 Task: In the  document skydiving.doc ,align picture to the 'center'. Insert word art below the picture and give heading  'Sky Diving  in Light Orange'
Action: Mouse moved to (453, 144)
Screenshot: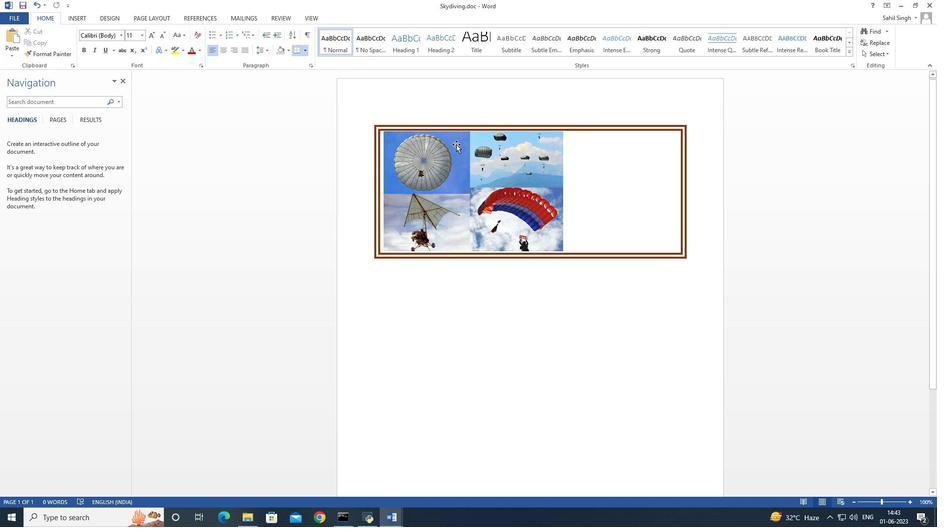 
Action: Mouse pressed left at (453, 144)
Screenshot: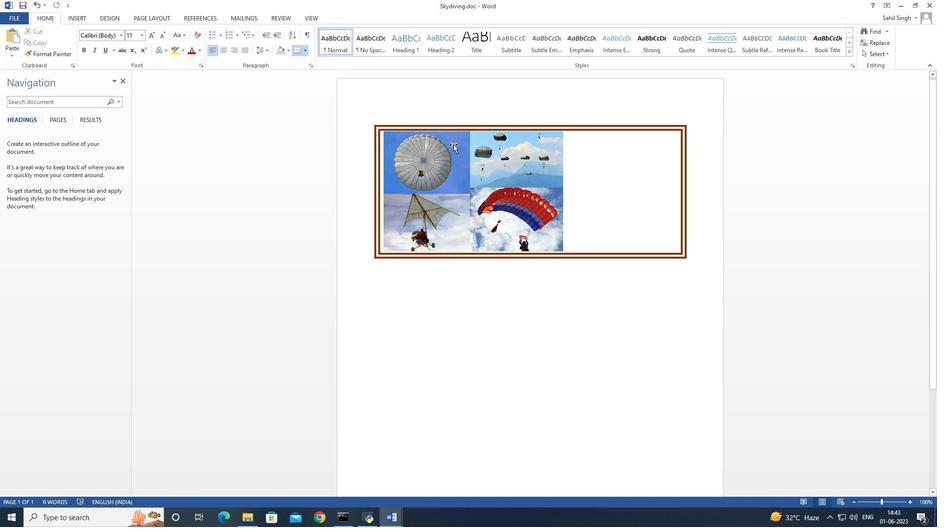 
Action: Mouse moved to (224, 50)
Screenshot: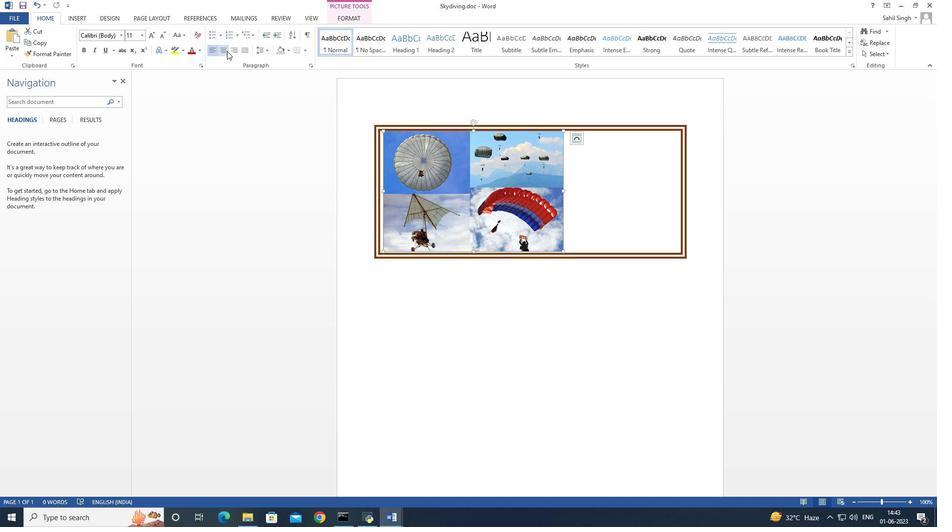 
Action: Mouse pressed left at (224, 50)
Screenshot: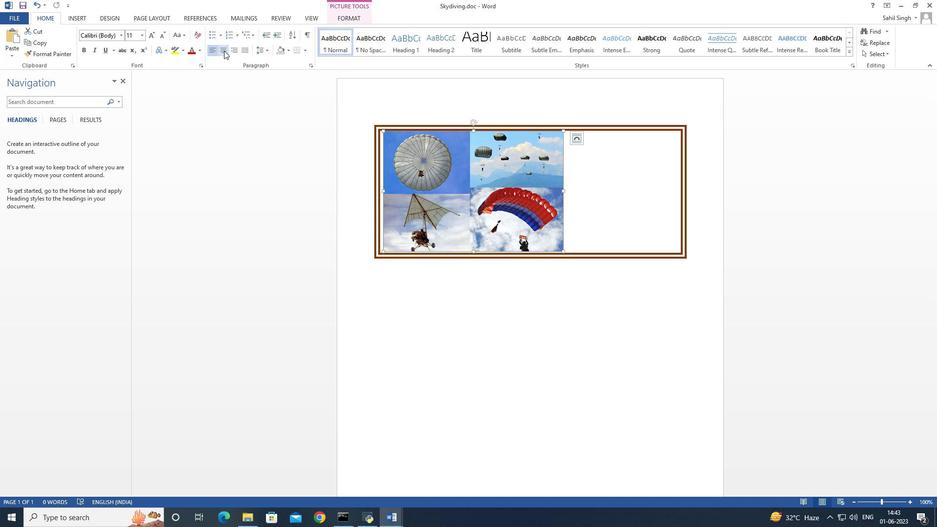 
Action: Mouse moved to (486, 387)
Screenshot: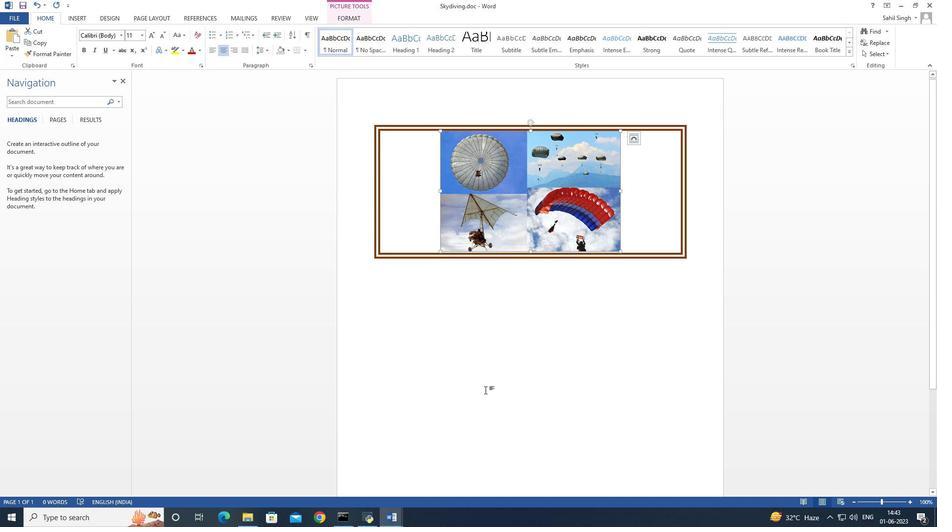 
Action: Mouse pressed left at (486, 387)
Screenshot: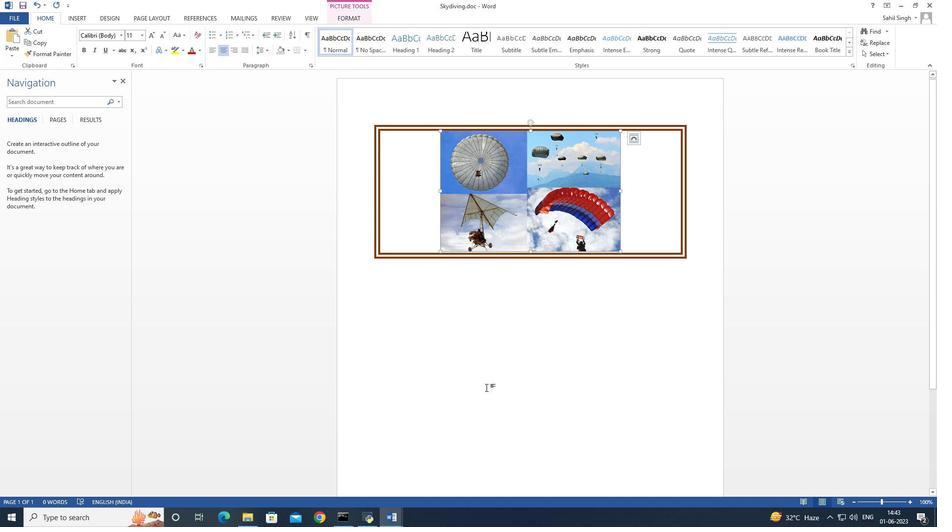 
Action: Mouse moved to (77, 16)
Screenshot: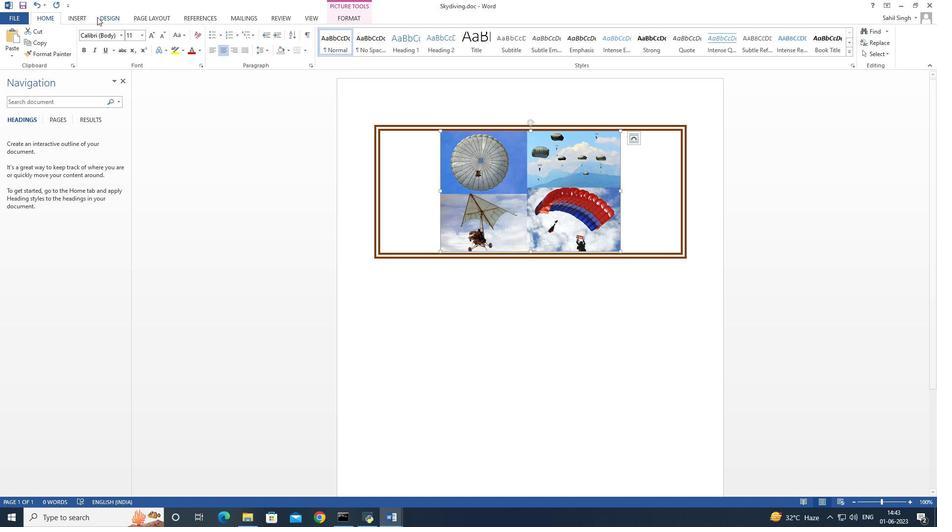 
Action: Mouse pressed left at (77, 16)
Screenshot: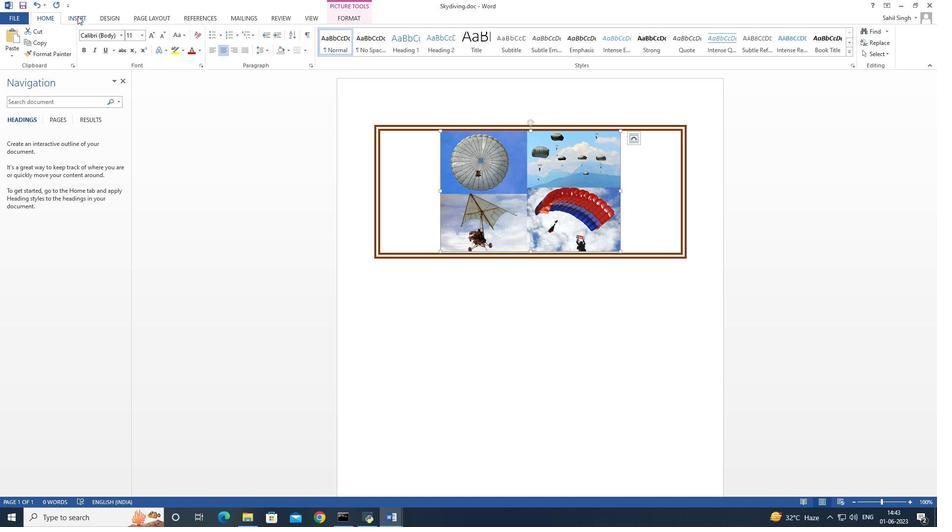 
Action: Mouse moved to (542, 54)
Screenshot: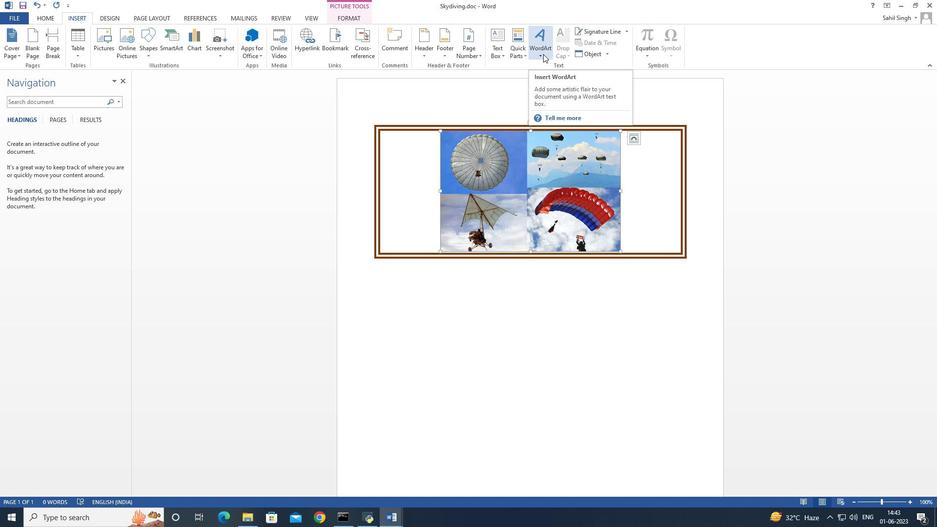 
Action: Mouse pressed left at (542, 54)
Screenshot: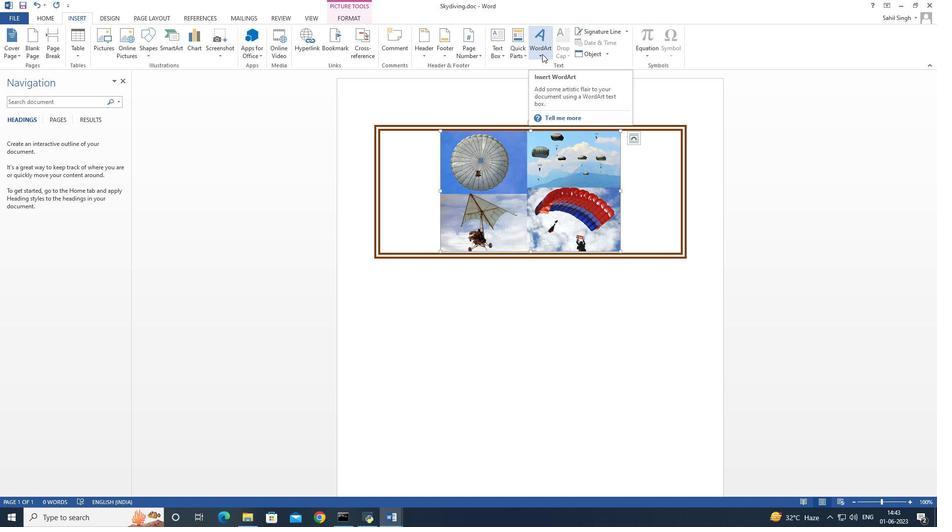 
Action: Mouse moved to (598, 73)
Screenshot: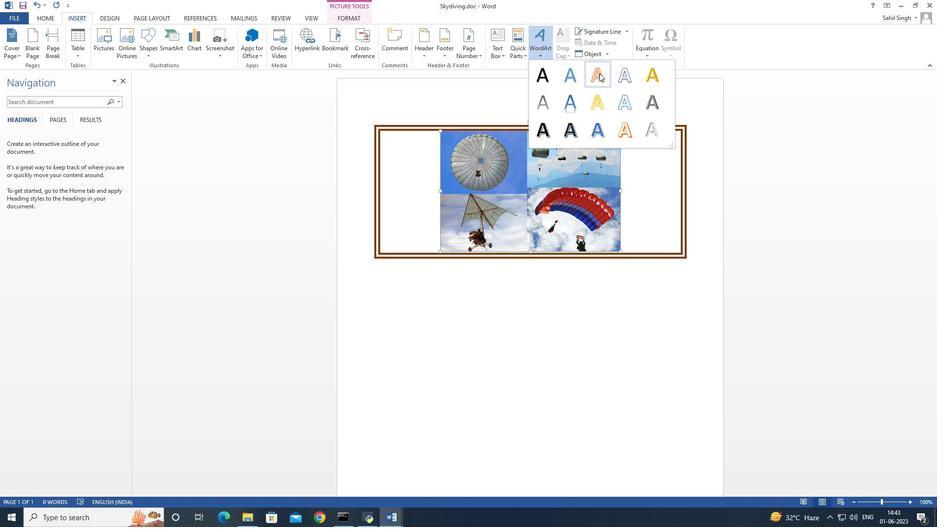 
Action: Mouse pressed left at (598, 73)
Screenshot: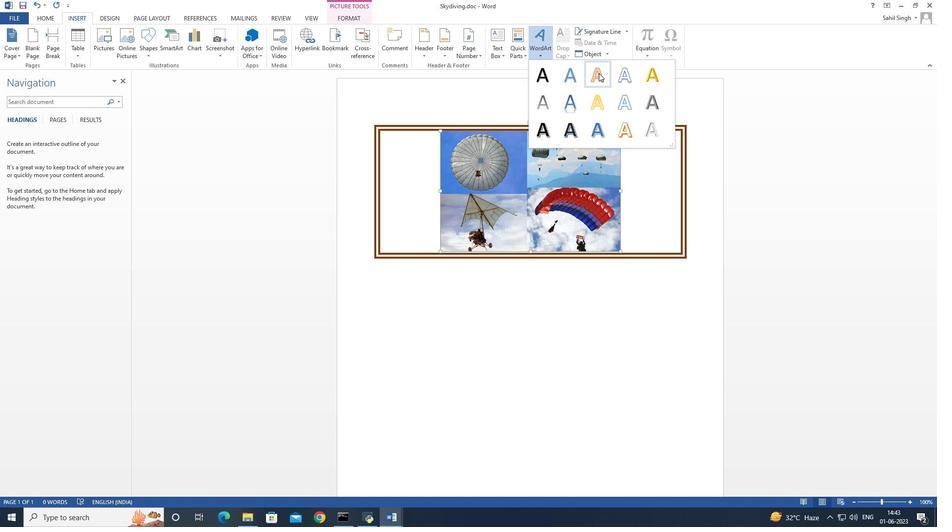 
Action: Mouse moved to (531, 98)
Screenshot: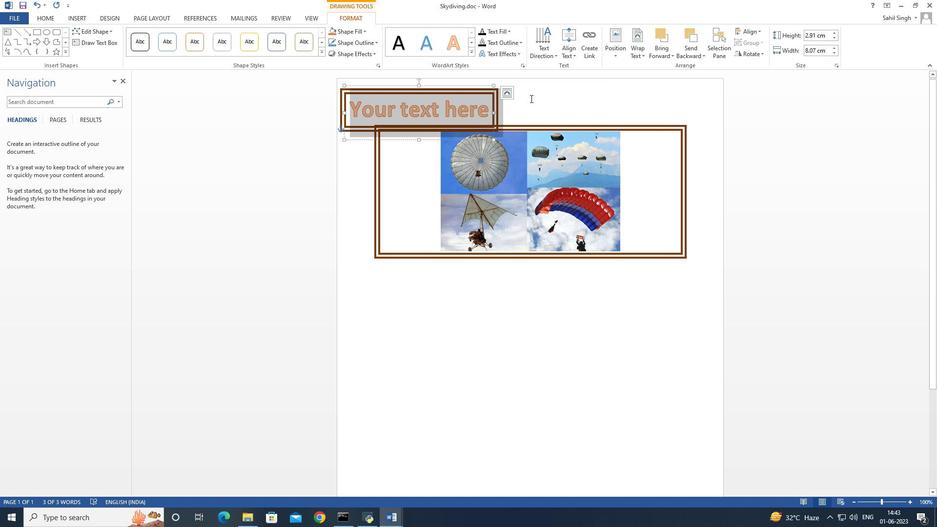 
Action: Mouse pressed left at (531, 98)
Screenshot: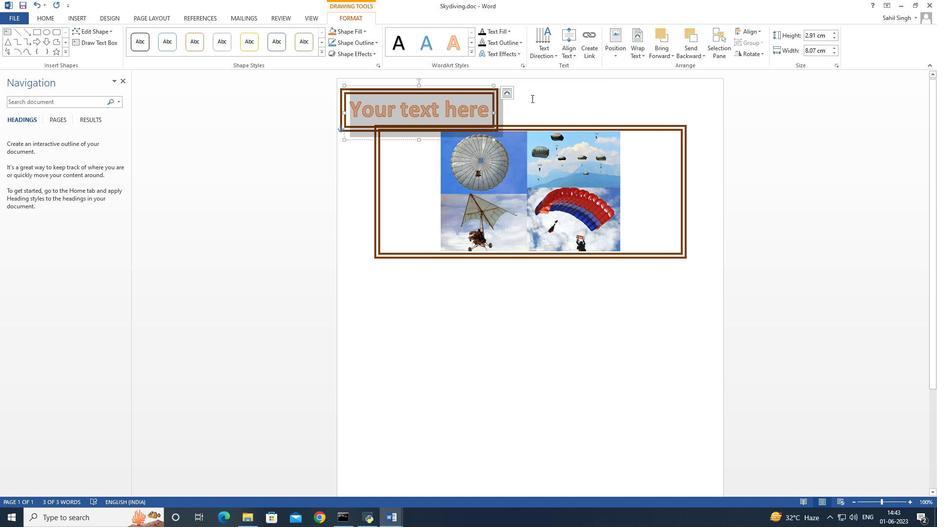 
Action: Mouse moved to (509, 89)
Screenshot: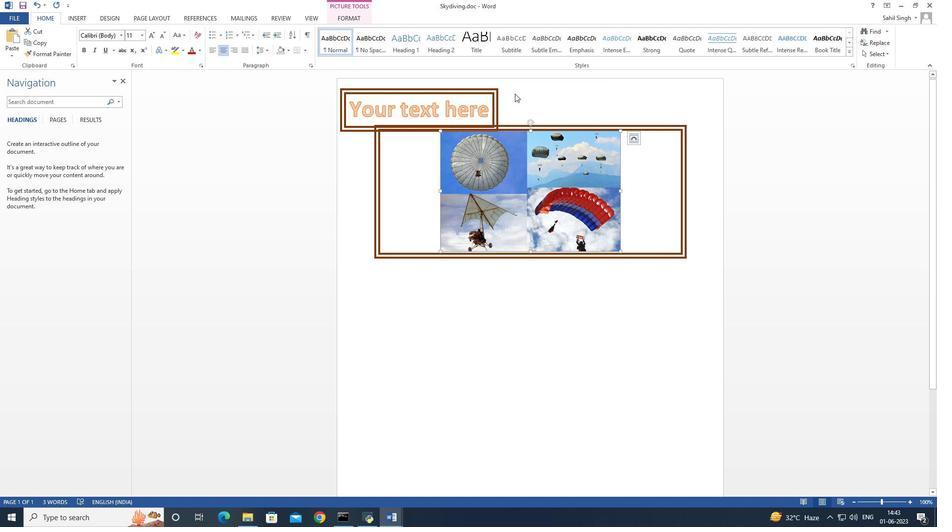 
Action: Mouse pressed left at (509, 89)
Screenshot: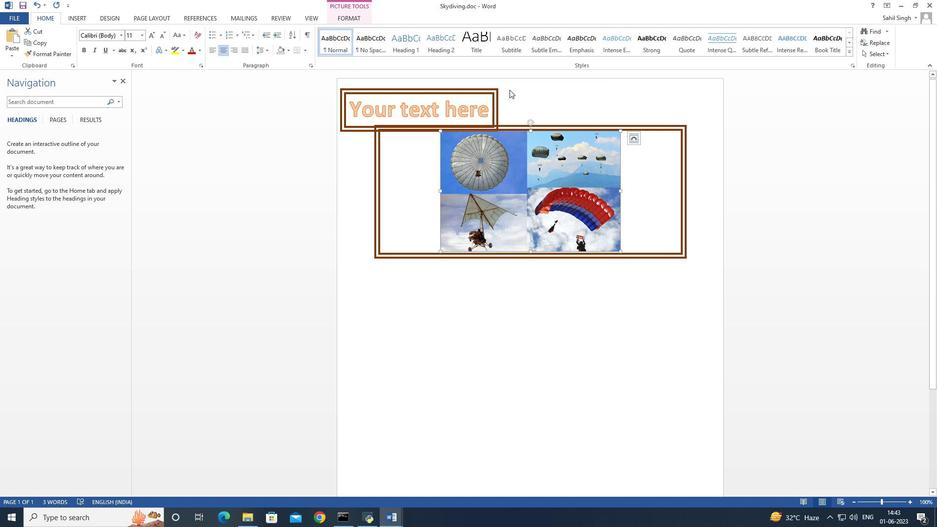 
Action: Mouse moved to (489, 99)
Screenshot: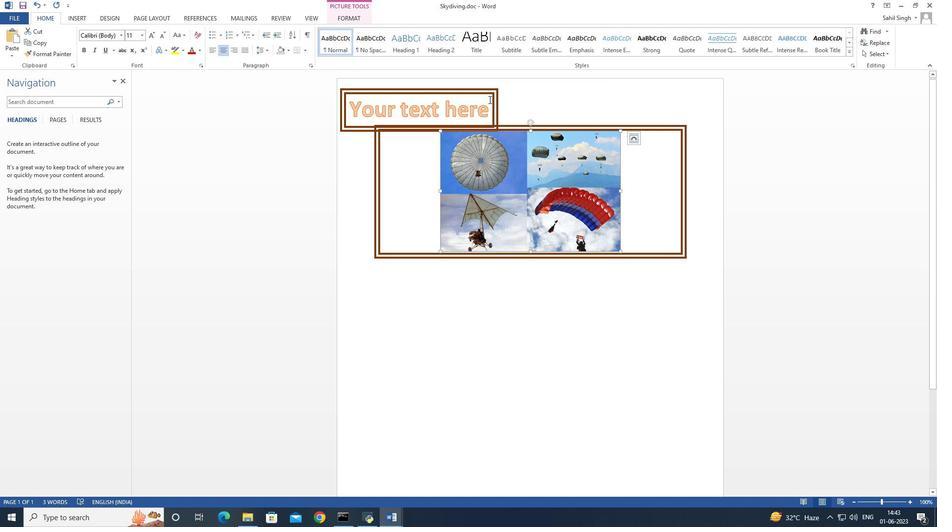 
Action: Mouse pressed left at (489, 99)
Screenshot: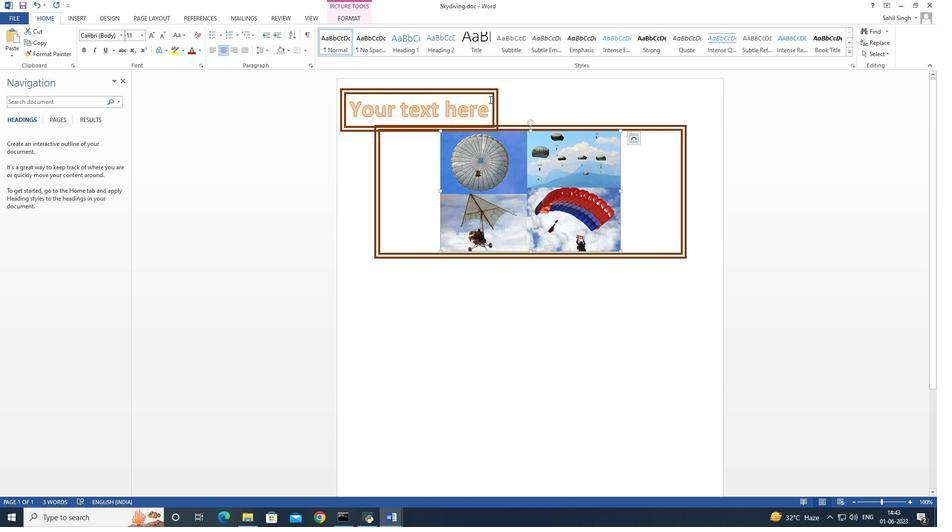 
Action: Mouse moved to (537, 99)
Screenshot: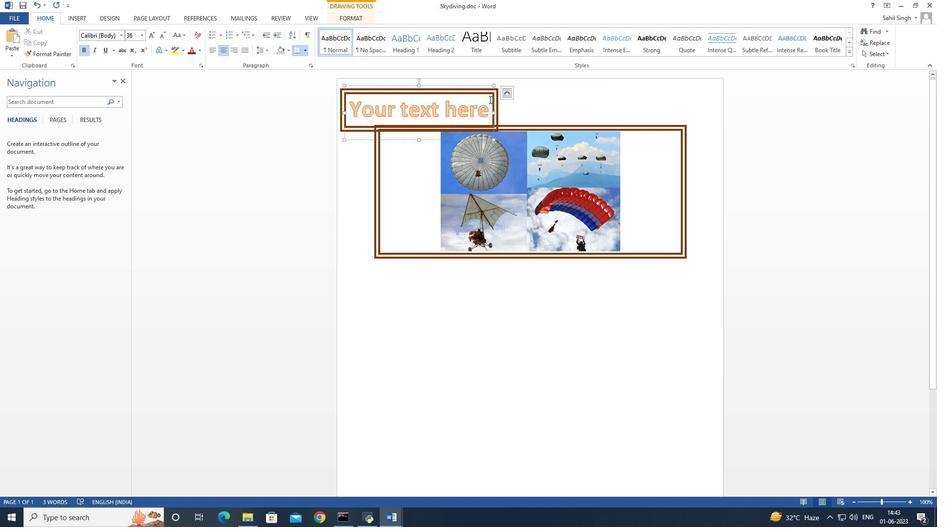 
Action: Mouse pressed left at (537, 99)
Screenshot: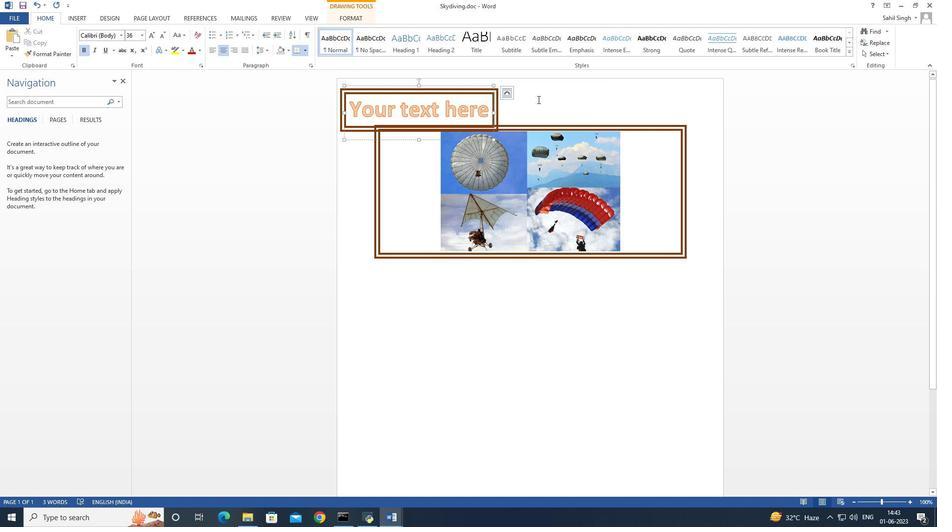 
Action: Mouse moved to (489, 104)
Screenshot: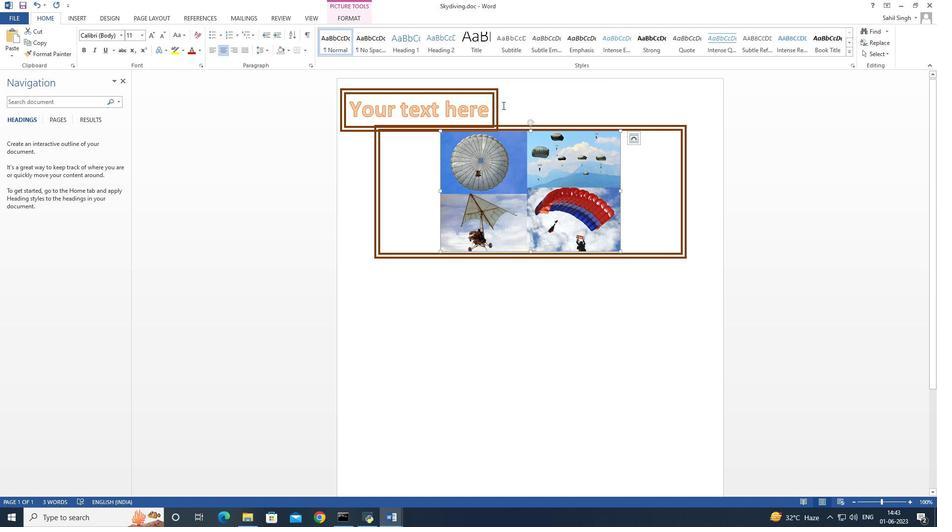 
Action: Mouse pressed left at (489, 104)
Screenshot: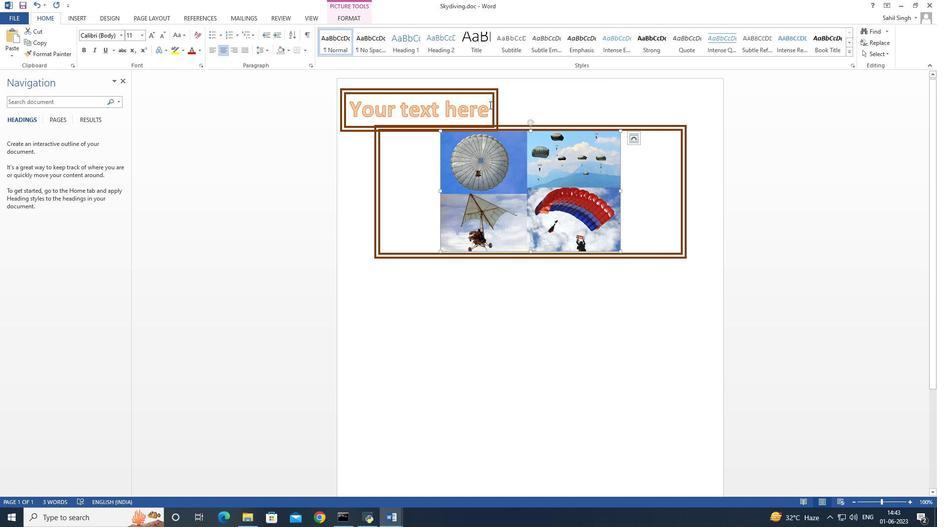 
Action: Key pressed <Key.backspace><Key.backspace><Key.backspace><Key.backspace><Key.backspace><Key.backspace><Key.backspace><Key.backspace><Key.backspace><Key.backspace><Key.backspace><Key.backspace><Key.backspace><Key.backspace><Key.up><Key.shift>Sky<Key.space><Key.shift>Diving<Key.enter><Key.up>
Screenshot: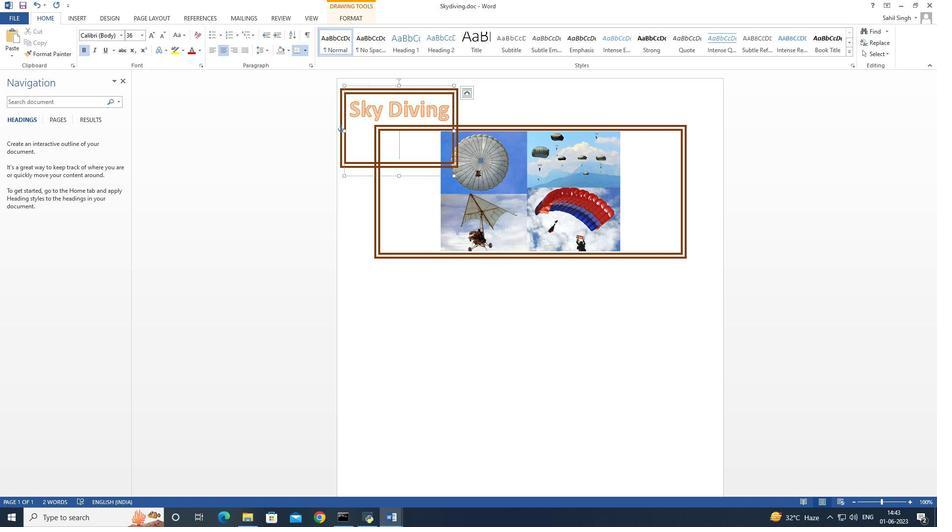 
Action: Mouse moved to (623, 425)
Screenshot: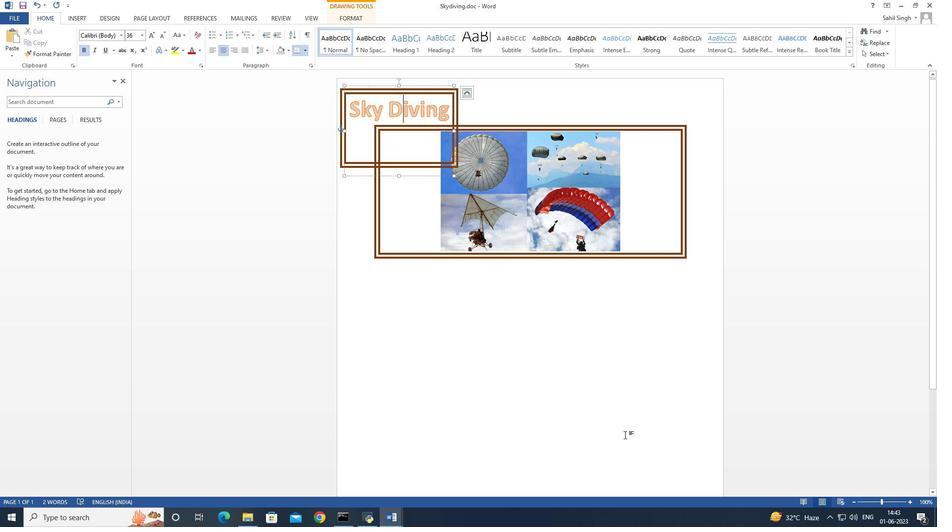 
Action: Mouse pressed left at (625, 434)
Screenshot: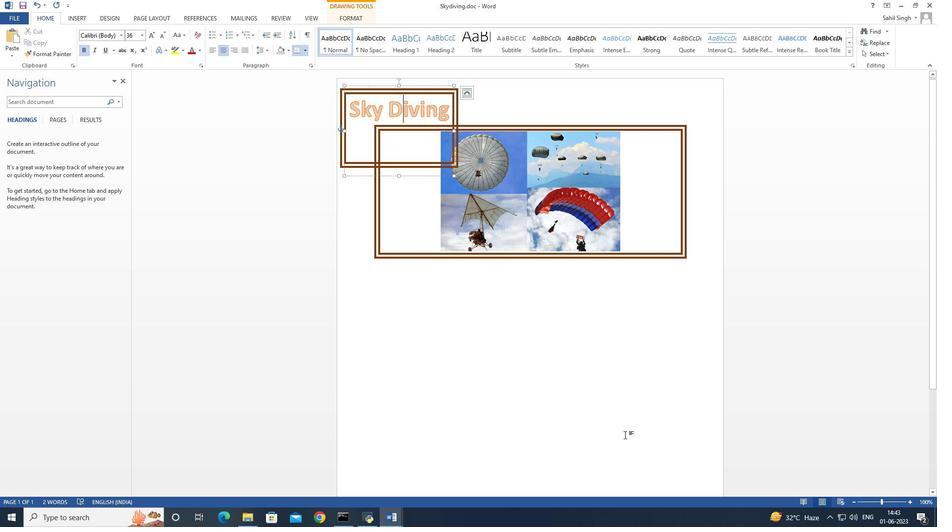 
Action: Mouse moved to (448, 108)
Screenshot: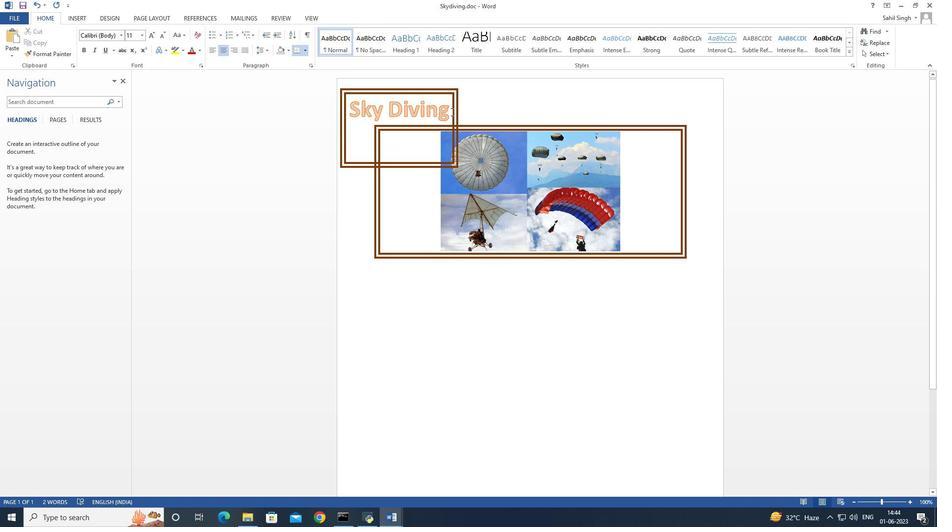 
Action: Mouse pressed left at (448, 108)
Screenshot: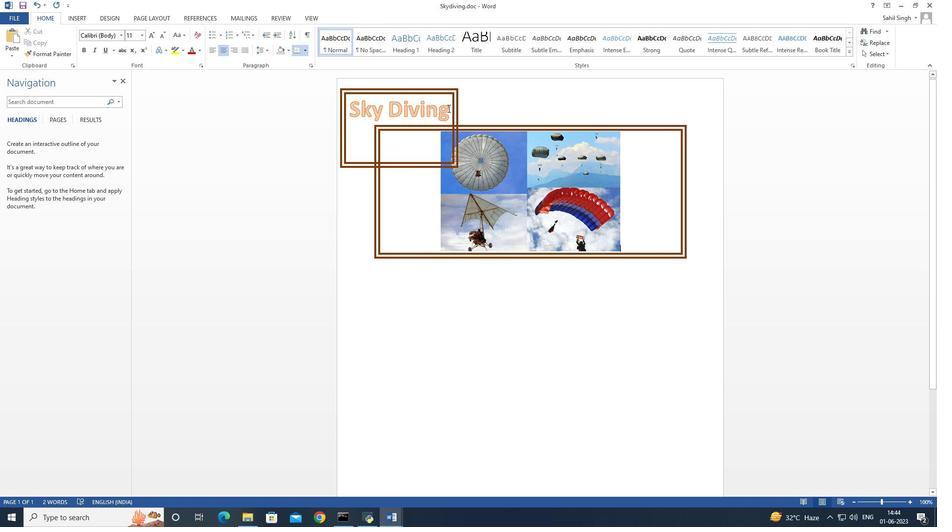 
Action: Mouse moved to (197, 51)
Screenshot: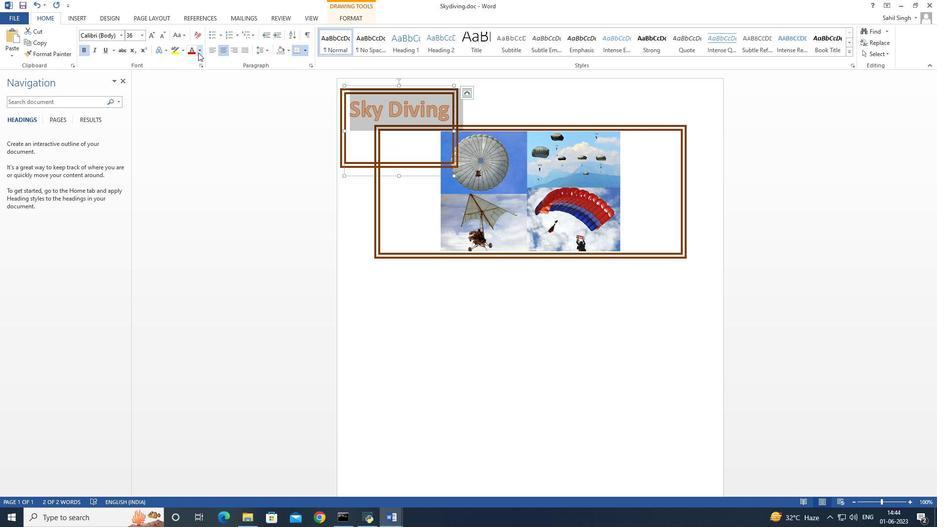 
Action: Mouse pressed left at (197, 51)
Screenshot: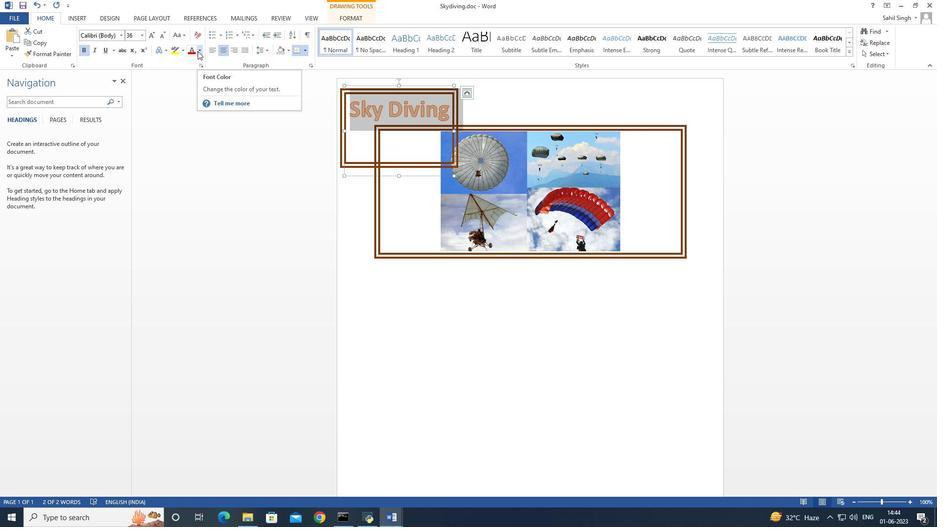 
Action: Mouse moved to (234, 104)
Screenshot: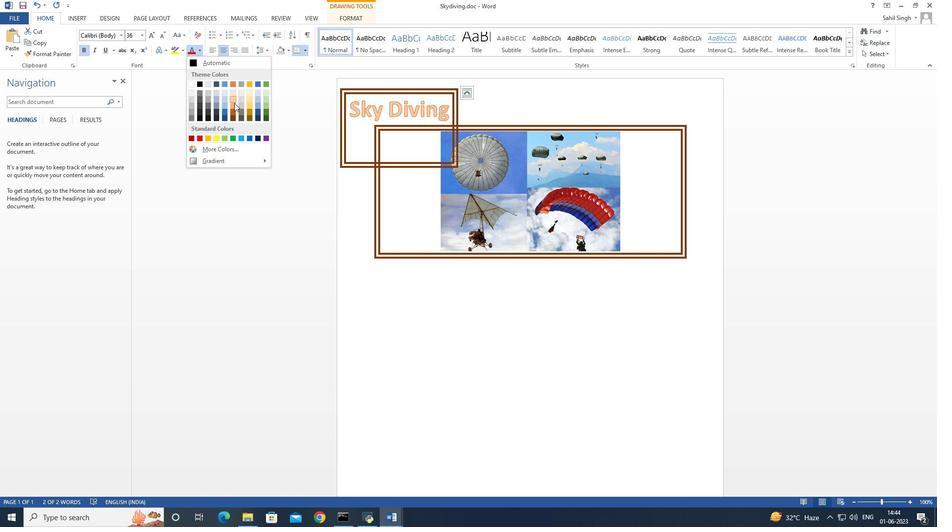 
Action: Mouse pressed left at (234, 104)
Screenshot: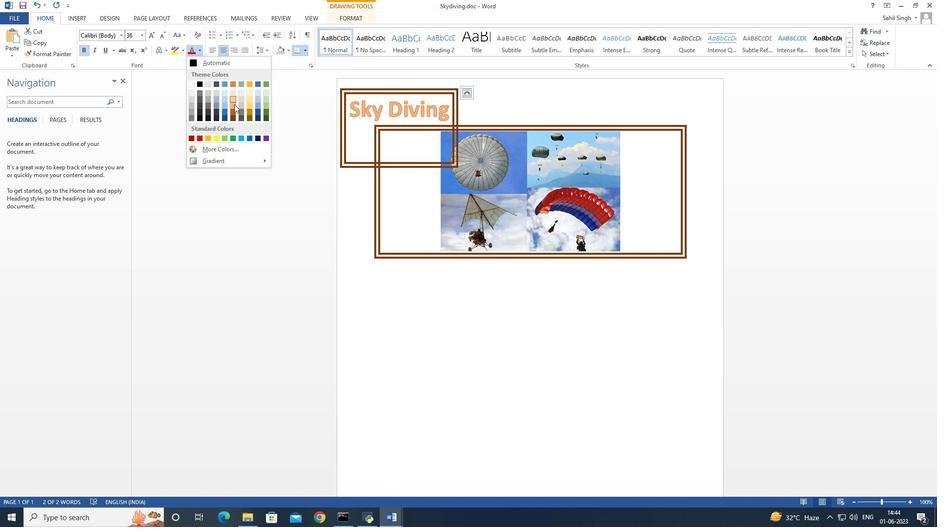 
Action: Mouse moved to (641, 331)
Screenshot: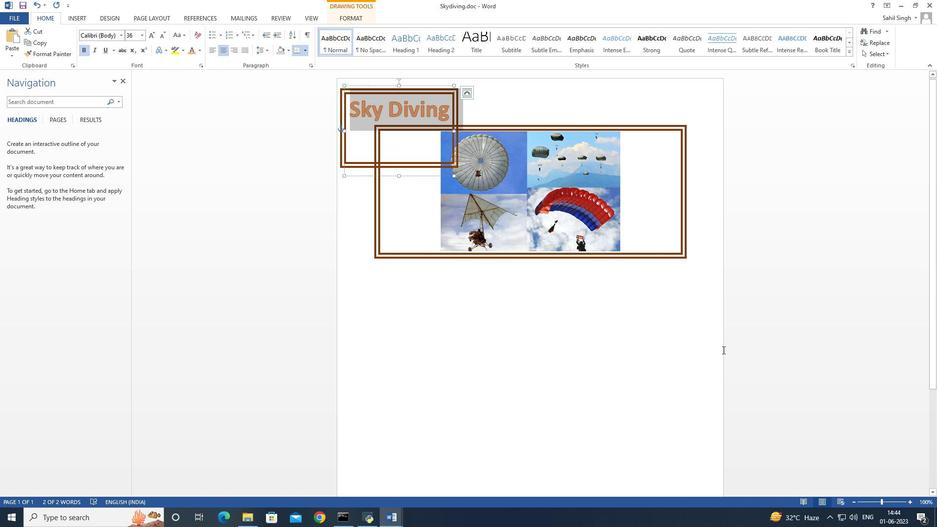 
Action: Mouse pressed left at (641, 331)
Screenshot: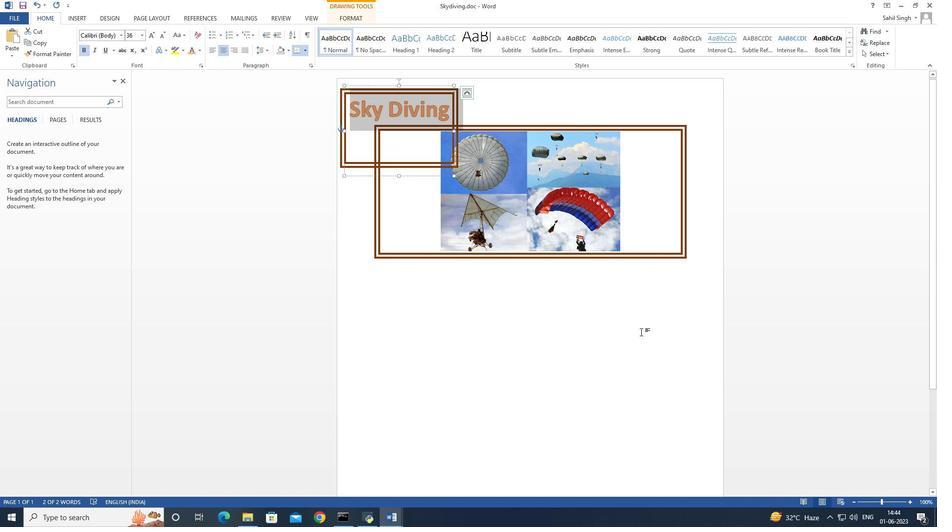 
Action: Mouse moved to (542, 298)
Screenshot: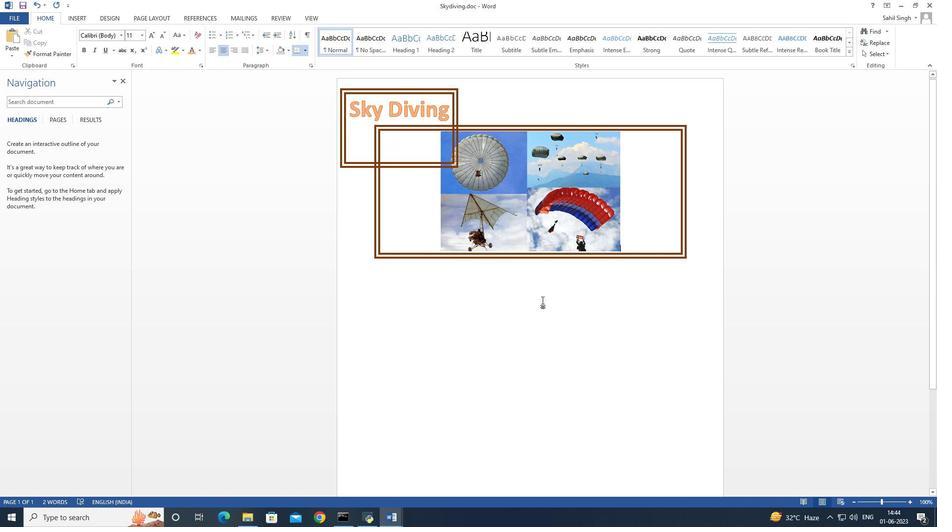 
Action: Mouse scrolled (542, 298) with delta (0, 0)
Screenshot: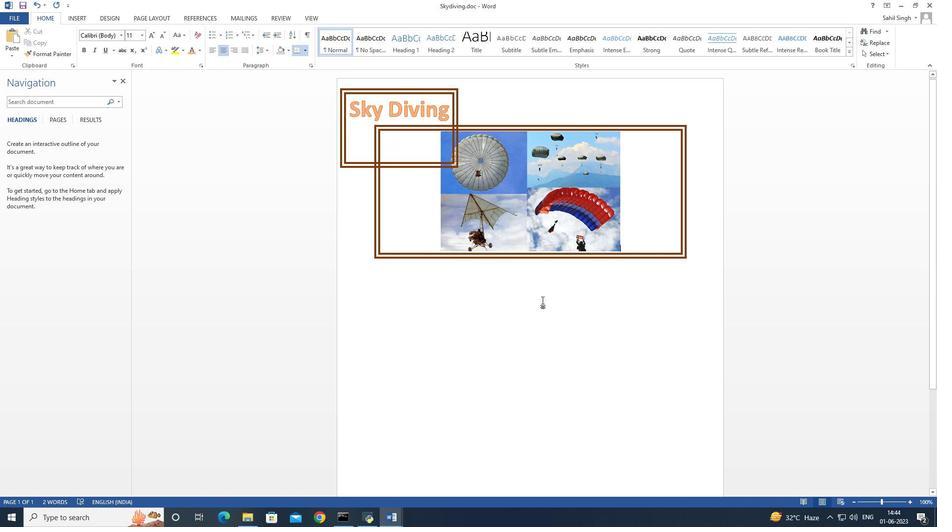 
Action: Mouse moved to (541, 298)
Screenshot: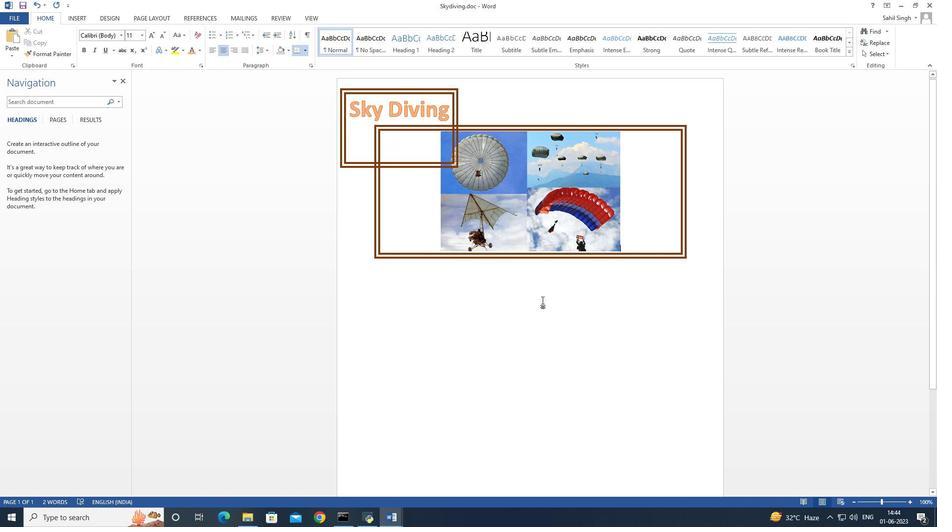 
Action: Mouse scrolled (541, 298) with delta (0, 0)
Screenshot: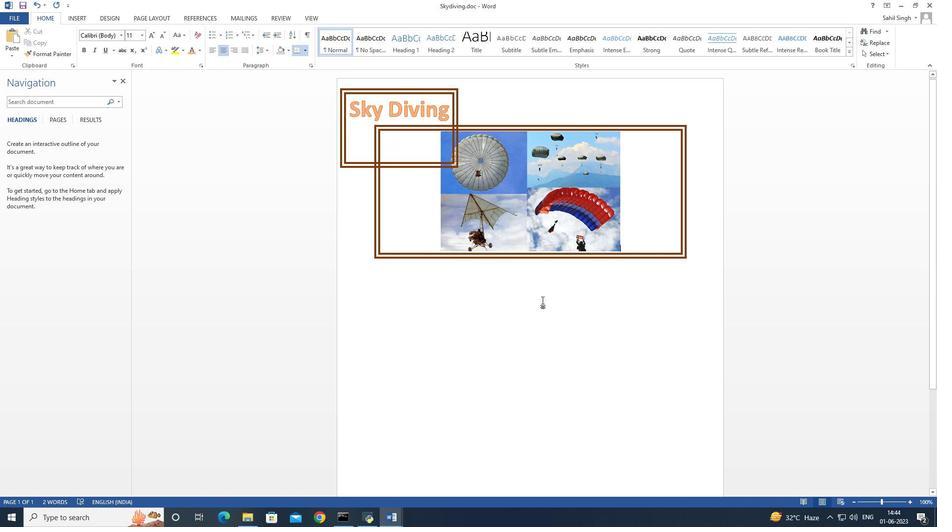 
Action: Mouse moved to (541, 298)
Screenshot: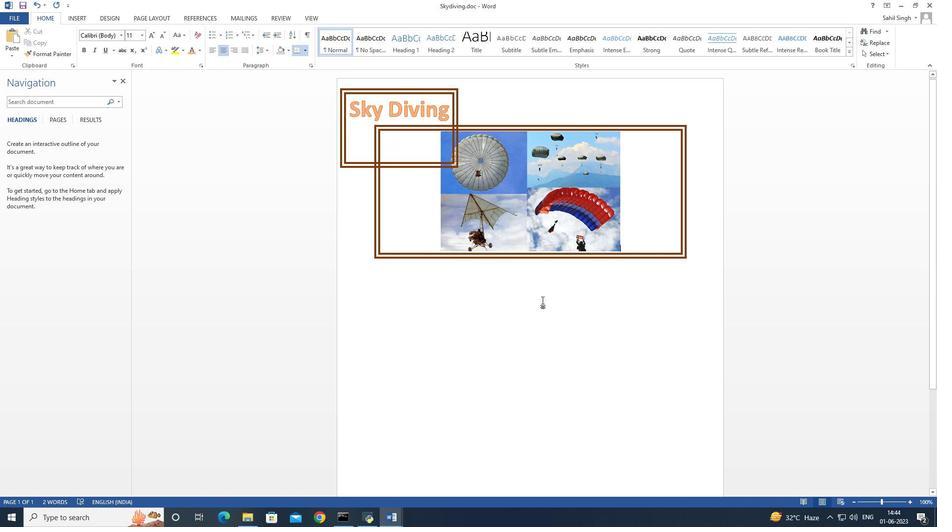 
Action: Mouse scrolled (541, 298) with delta (0, 0)
Screenshot: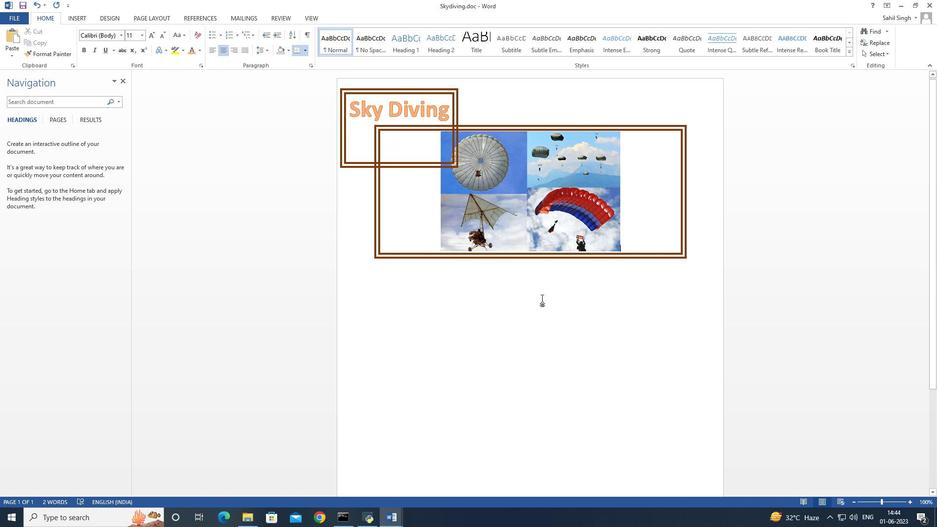 
Action: Mouse moved to (541, 296)
Screenshot: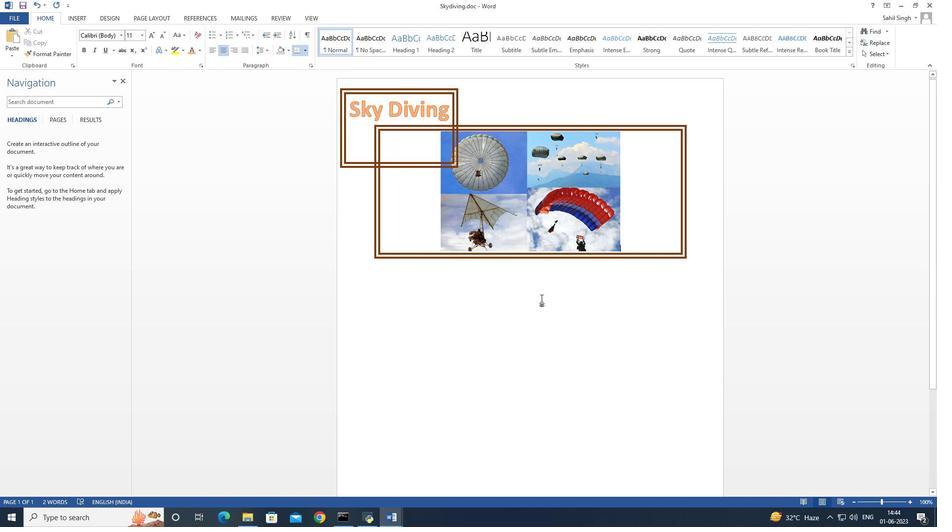 
Action: Mouse scrolled (541, 295) with delta (0, 0)
Screenshot: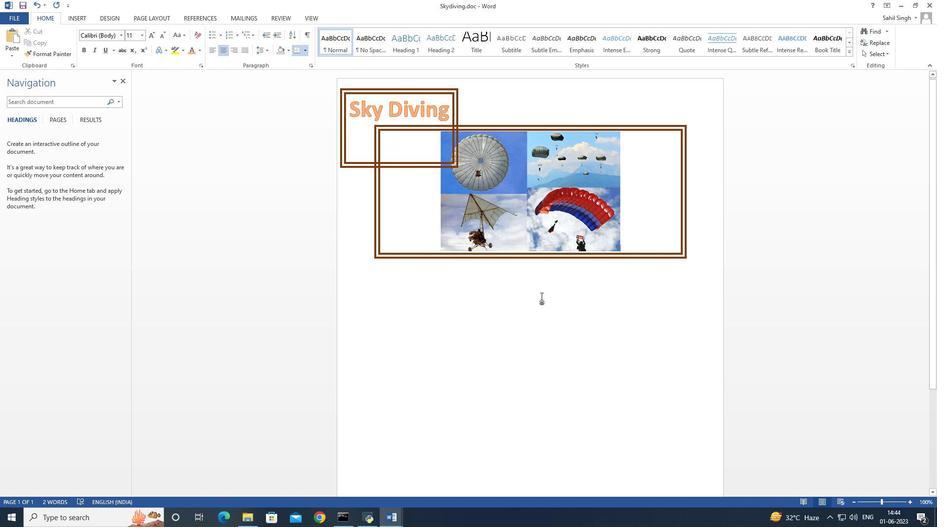 
Action: Mouse scrolled (541, 295) with delta (0, 0)
Screenshot: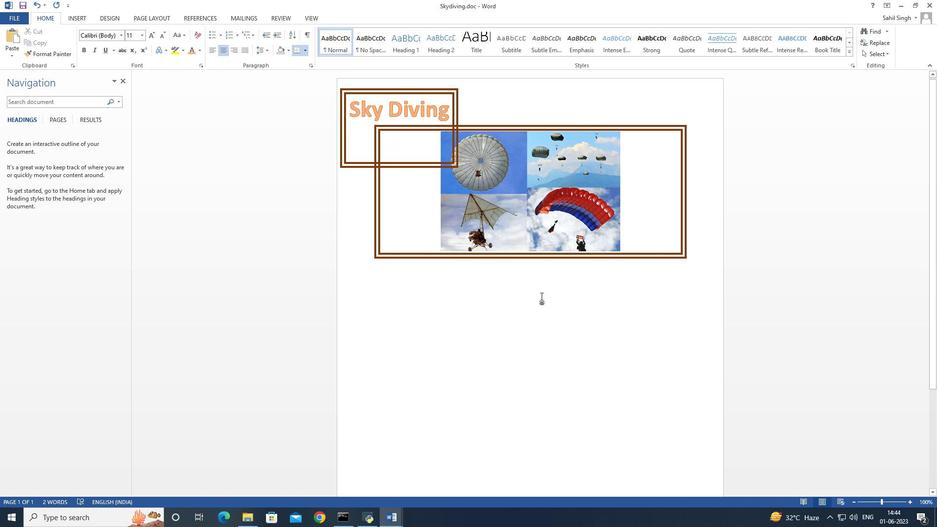 
Action: Mouse scrolled (541, 295) with delta (0, 0)
Screenshot: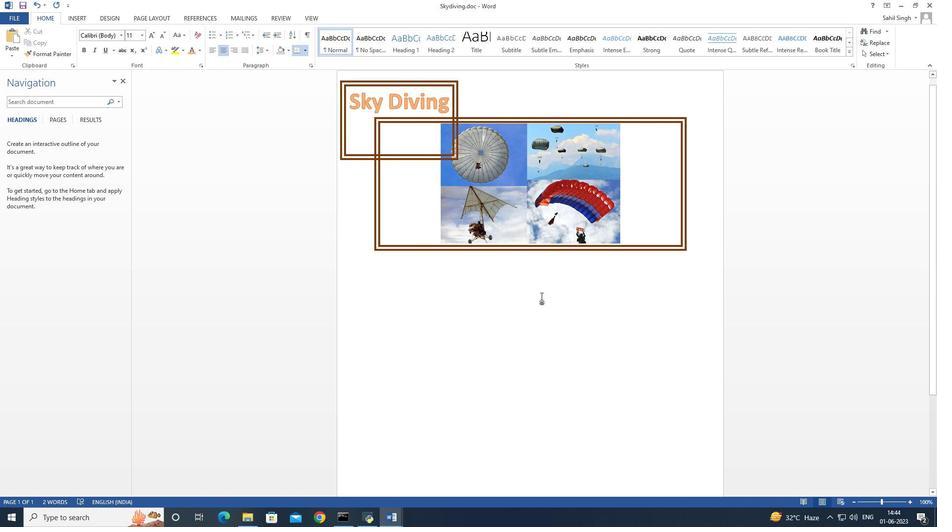 
Action: Mouse moved to (541, 296)
Screenshot: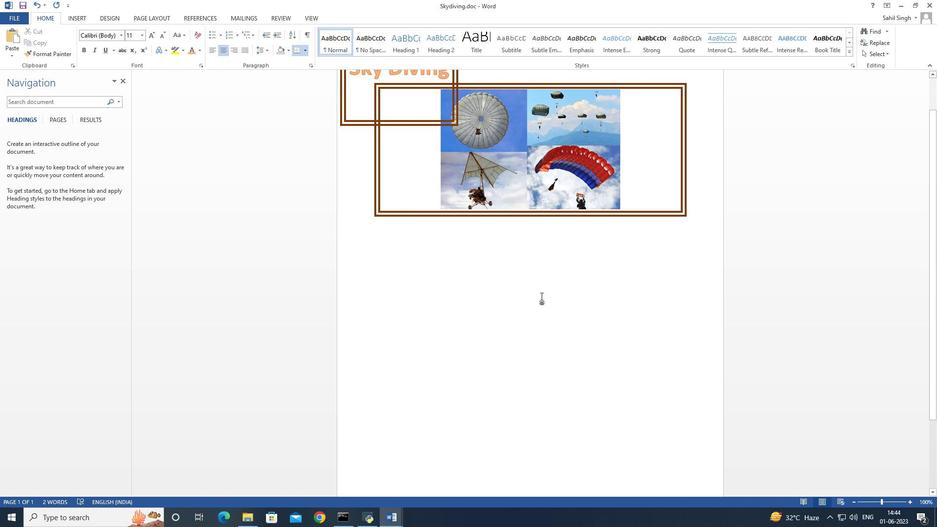
Action: Mouse scrolled (541, 296) with delta (0, 0)
Screenshot: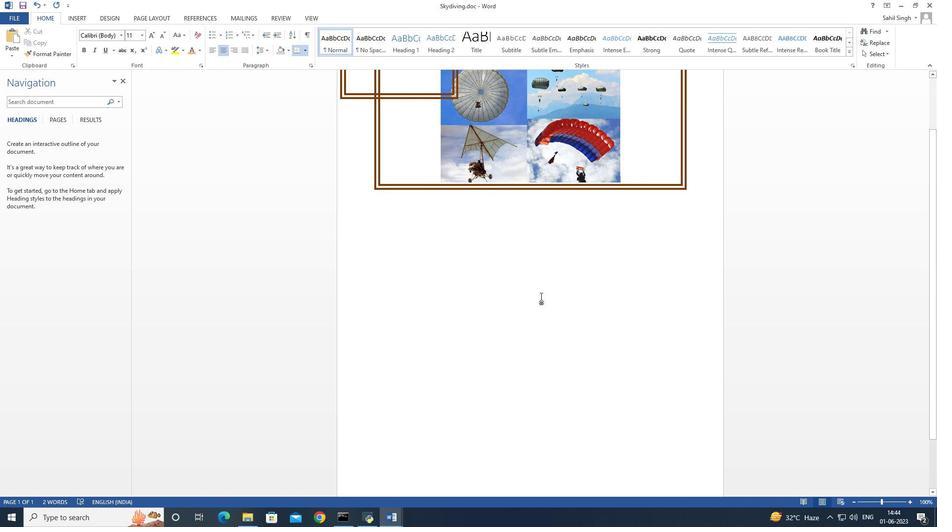 
Action: Mouse scrolled (541, 296) with delta (0, 0)
Screenshot: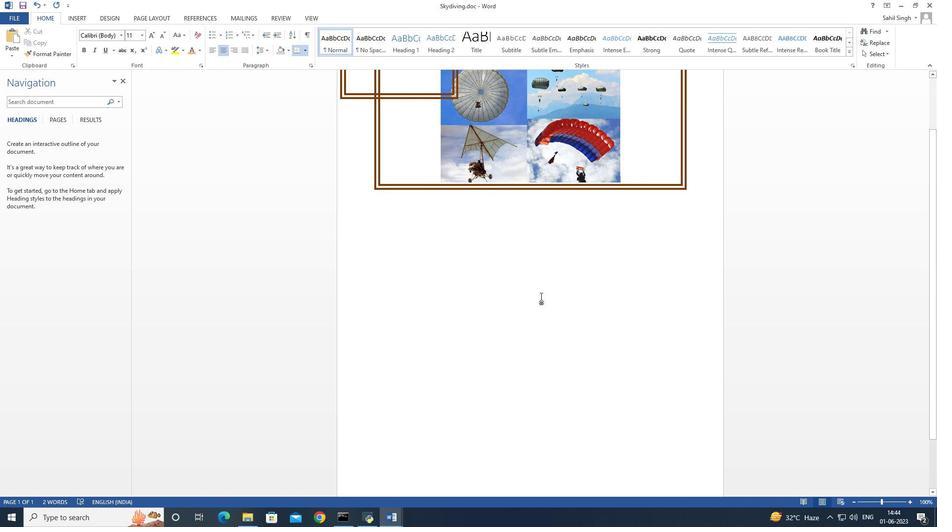 
Action: Mouse scrolled (541, 296) with delta (0, 0)
Screenshot: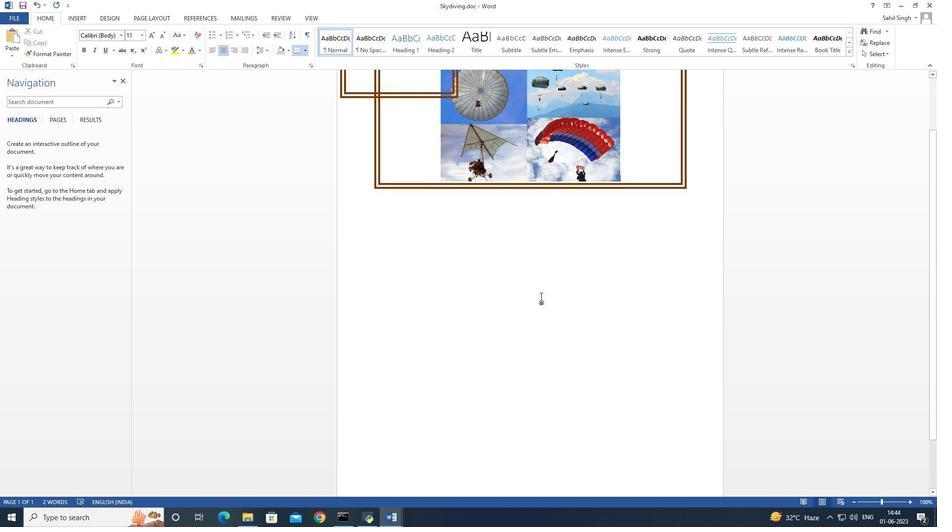 
Action: Mouse scrolled (541, 296) with delta (0, 0)
Screenshot: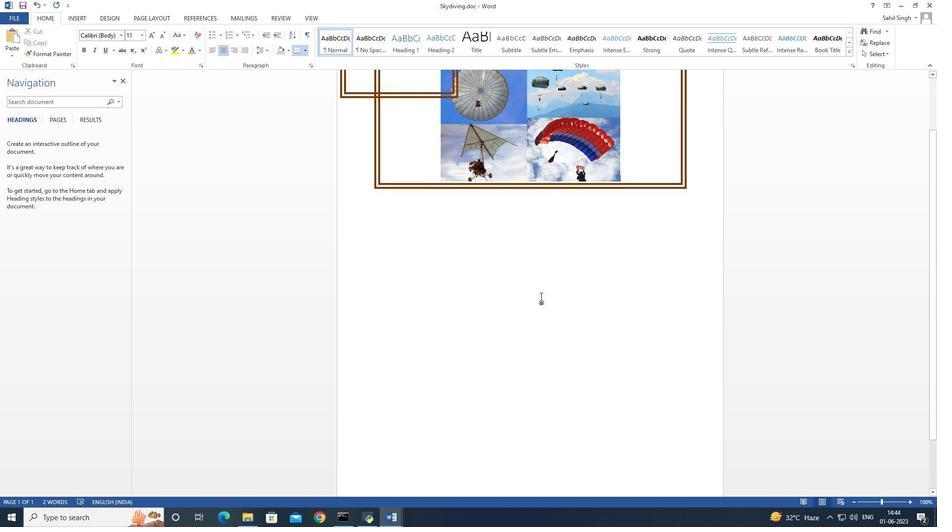 
Action: Mouse scrolled (541, 296) with delta (0, 0)
Screenshot: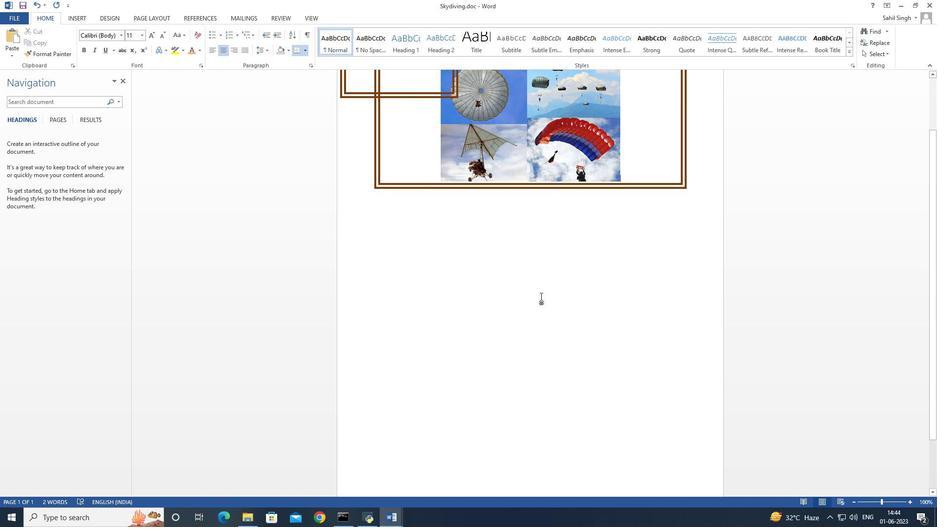 
Action: Mouse scrolled (541, 296) with delta (0, 0)
Screenshot: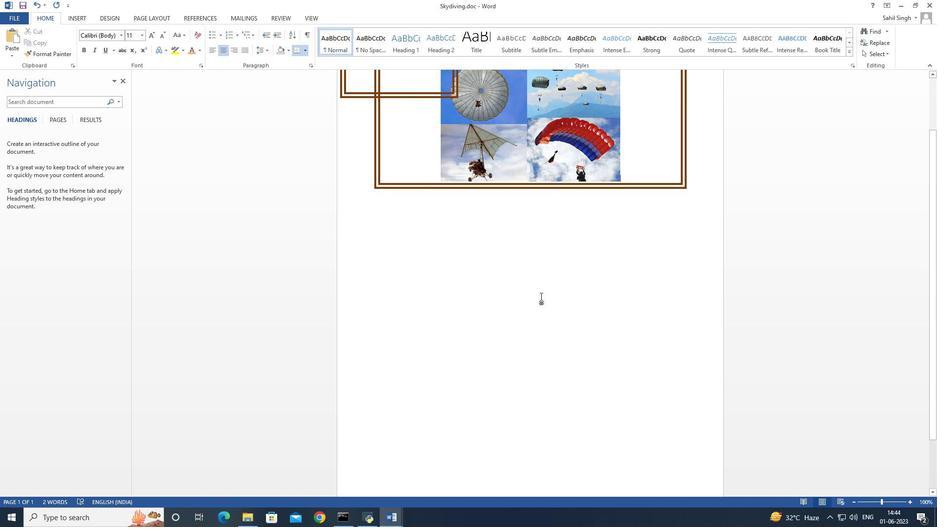 
Action: Mouse moved to (542, 293)
Screenshot: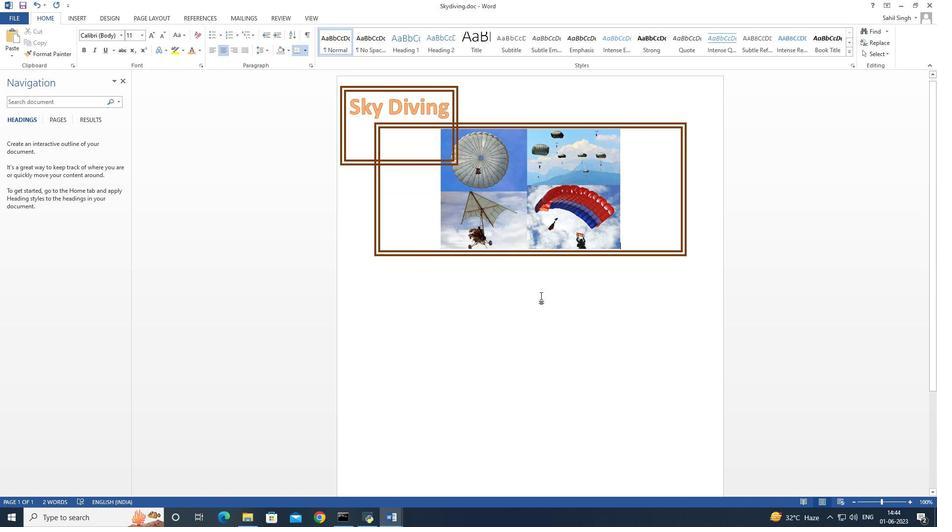 
